 Task: Add The Mountain Valley Blackberry Sparkling Water to the cart.
Action: Mouse pressed left at (23, 107)
Screenshot: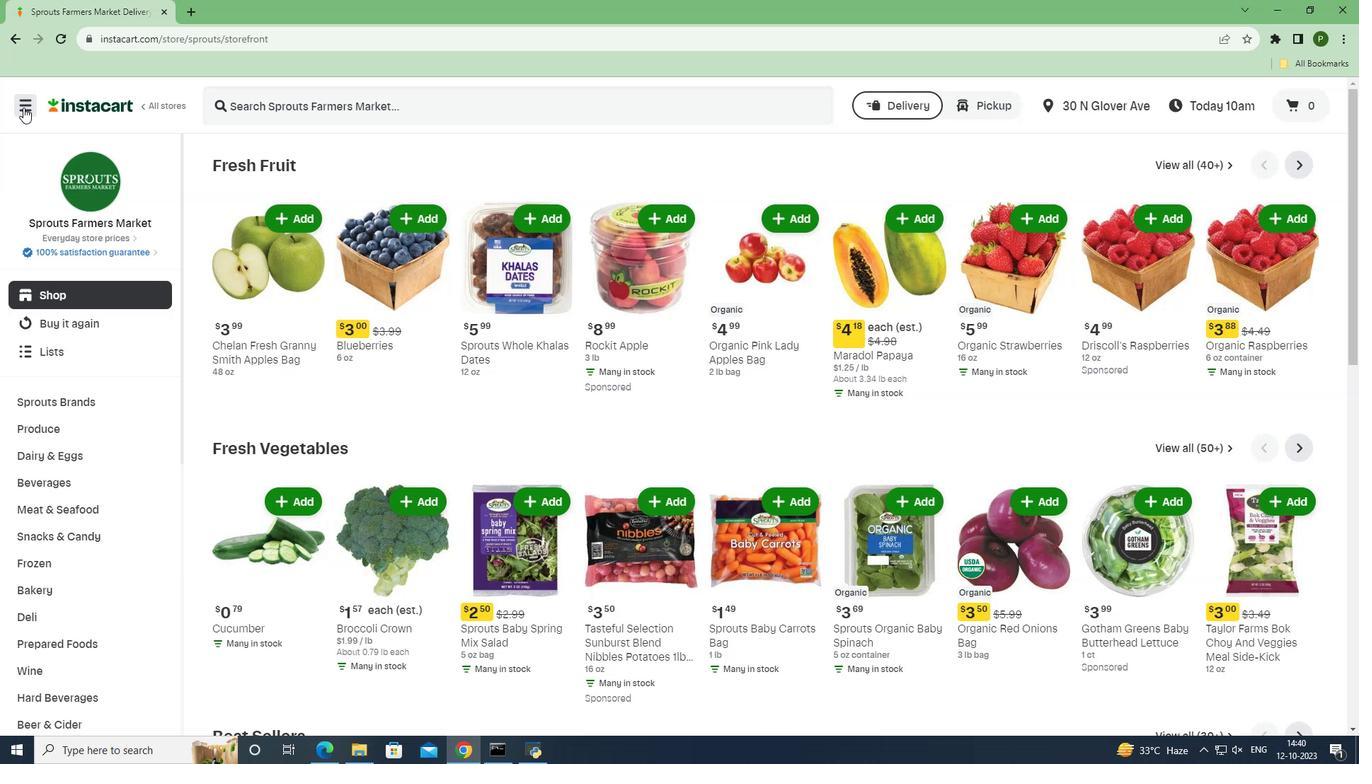
Action: Mouse moved to (57, 382)
Screenshot: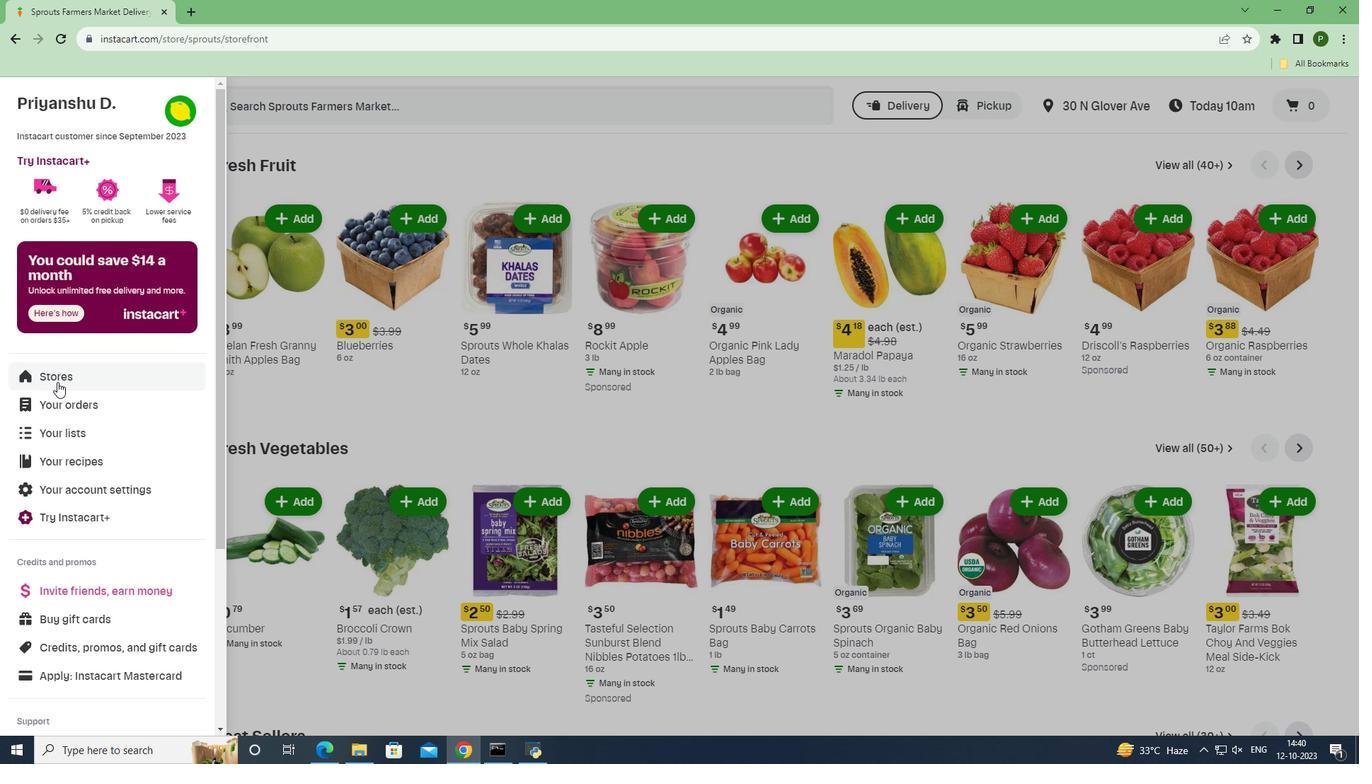 
Action: Mouse pressed left at (57, 382)
Screenshot: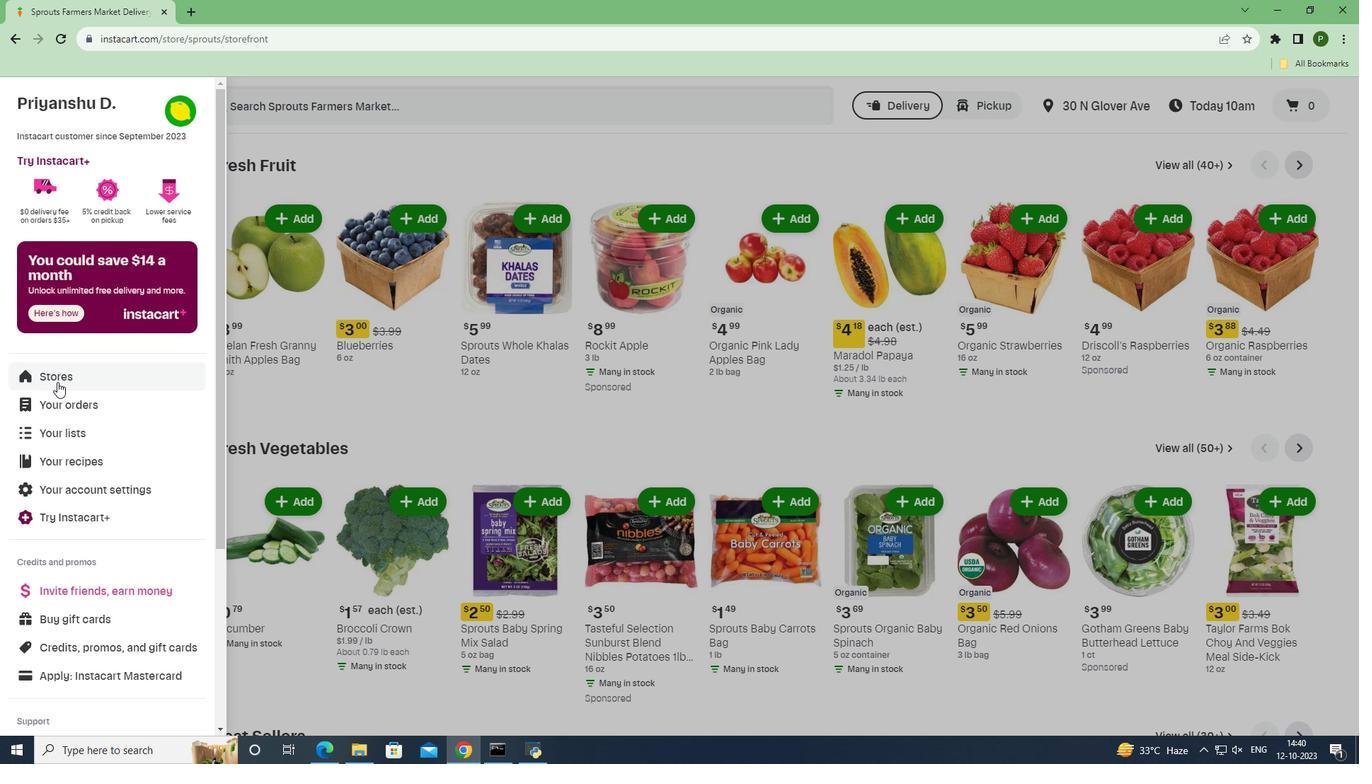 
Action: Mouse moved to (317, 158)
Screenshot: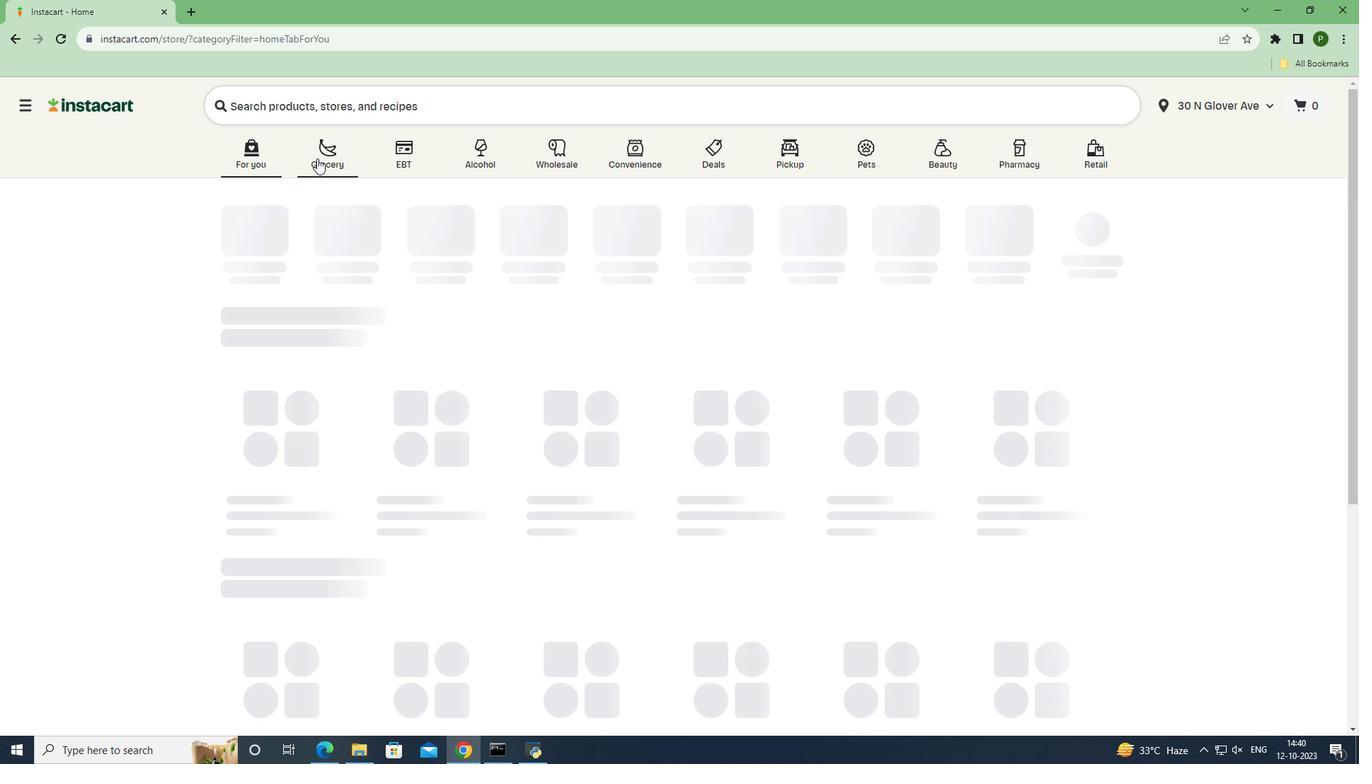 
Action: Mouse pressed left at (317, 158)
Screenshot: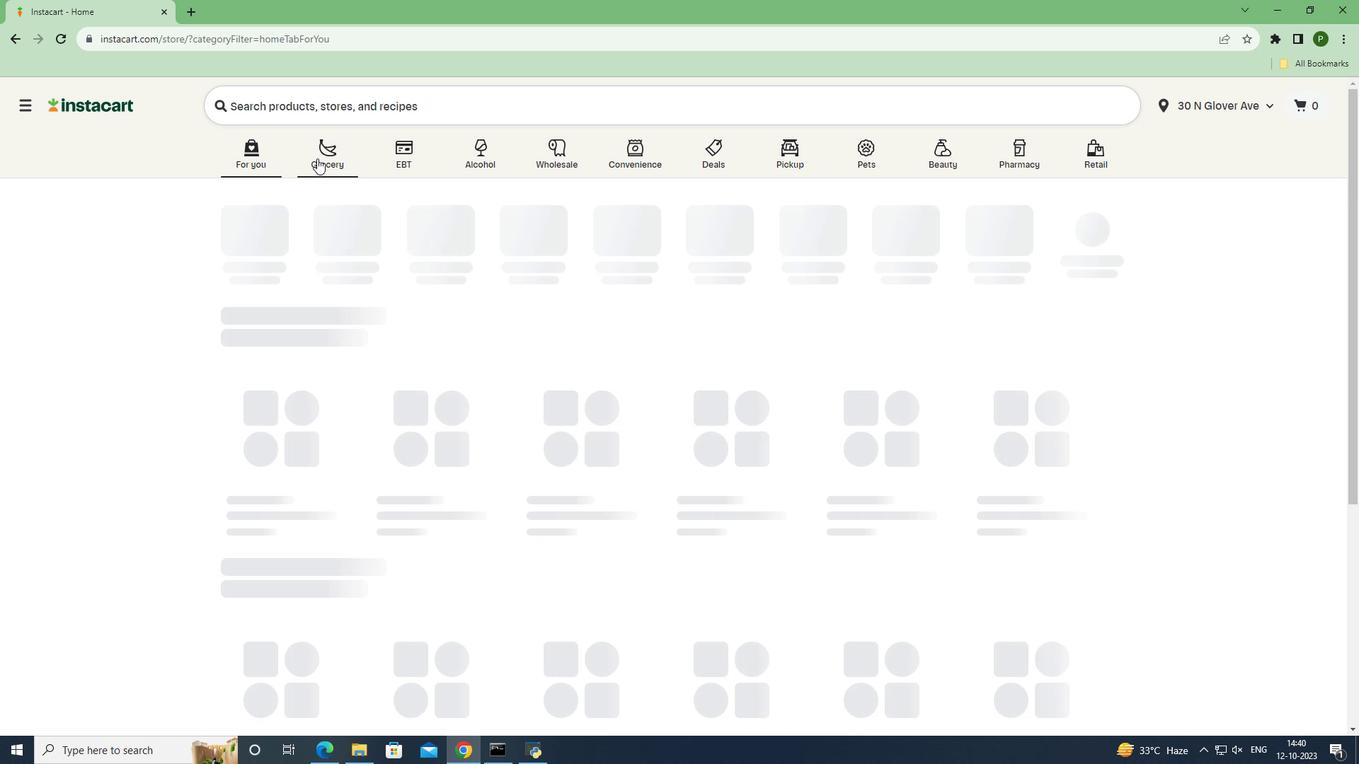 
Action: Mouse moved to (553, 317)
Screenshot: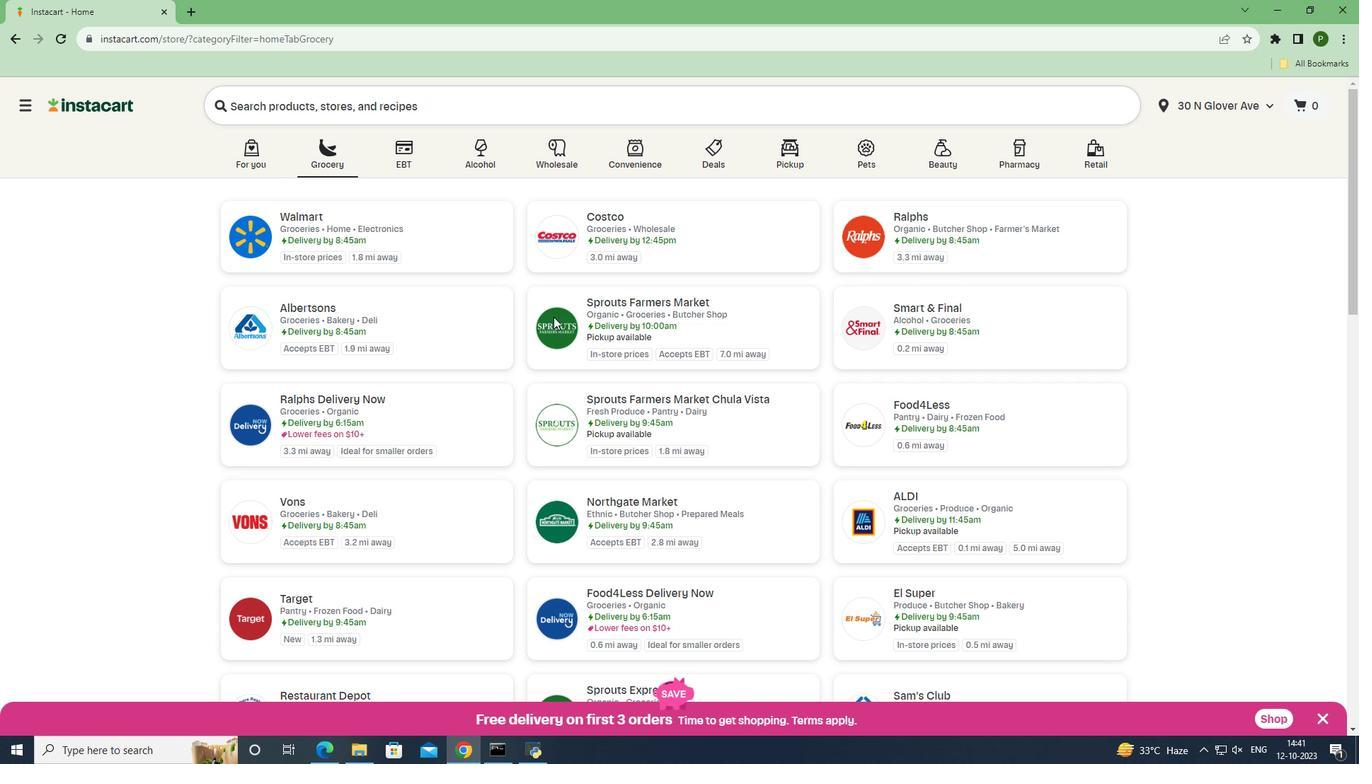 
Action: Mouse pressed left at (553, 317)
Screenshot: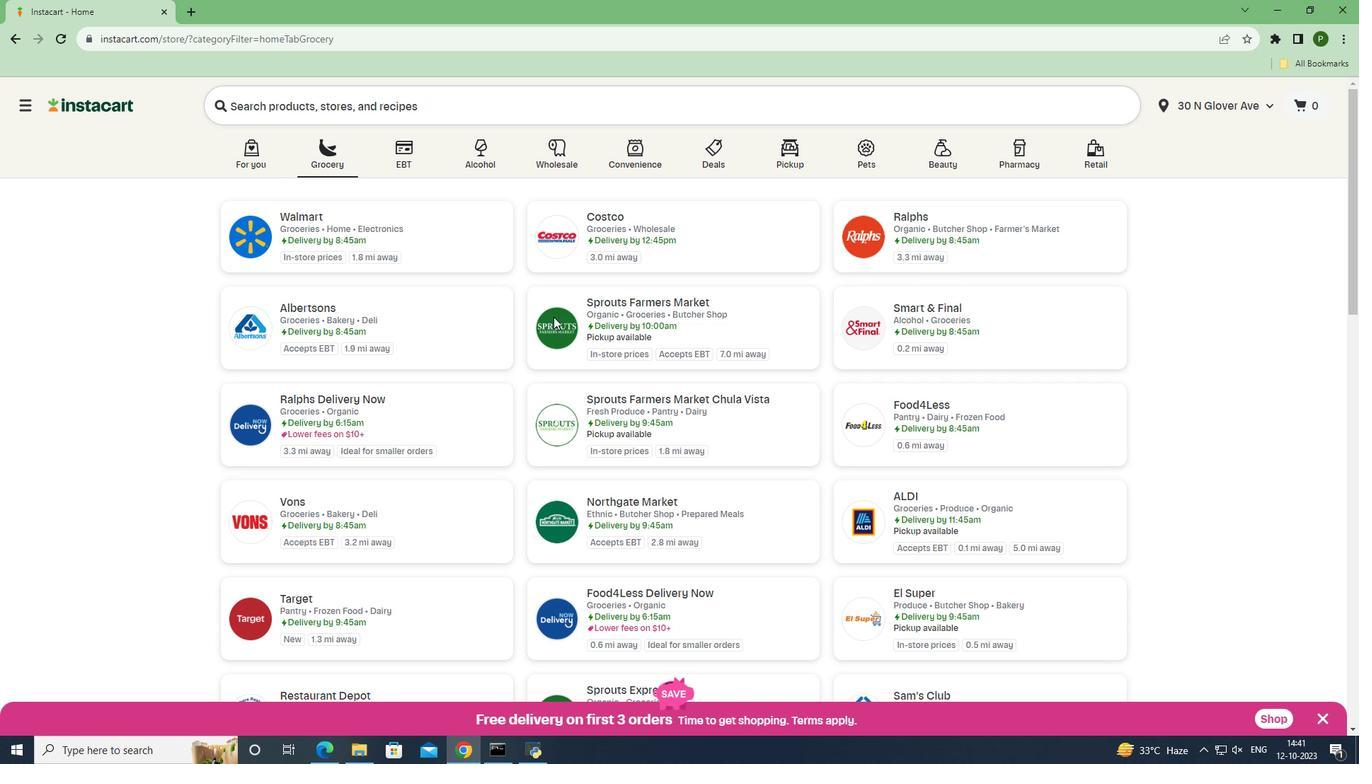 
Action: Mouse moved to (65, 485)
Screenshot: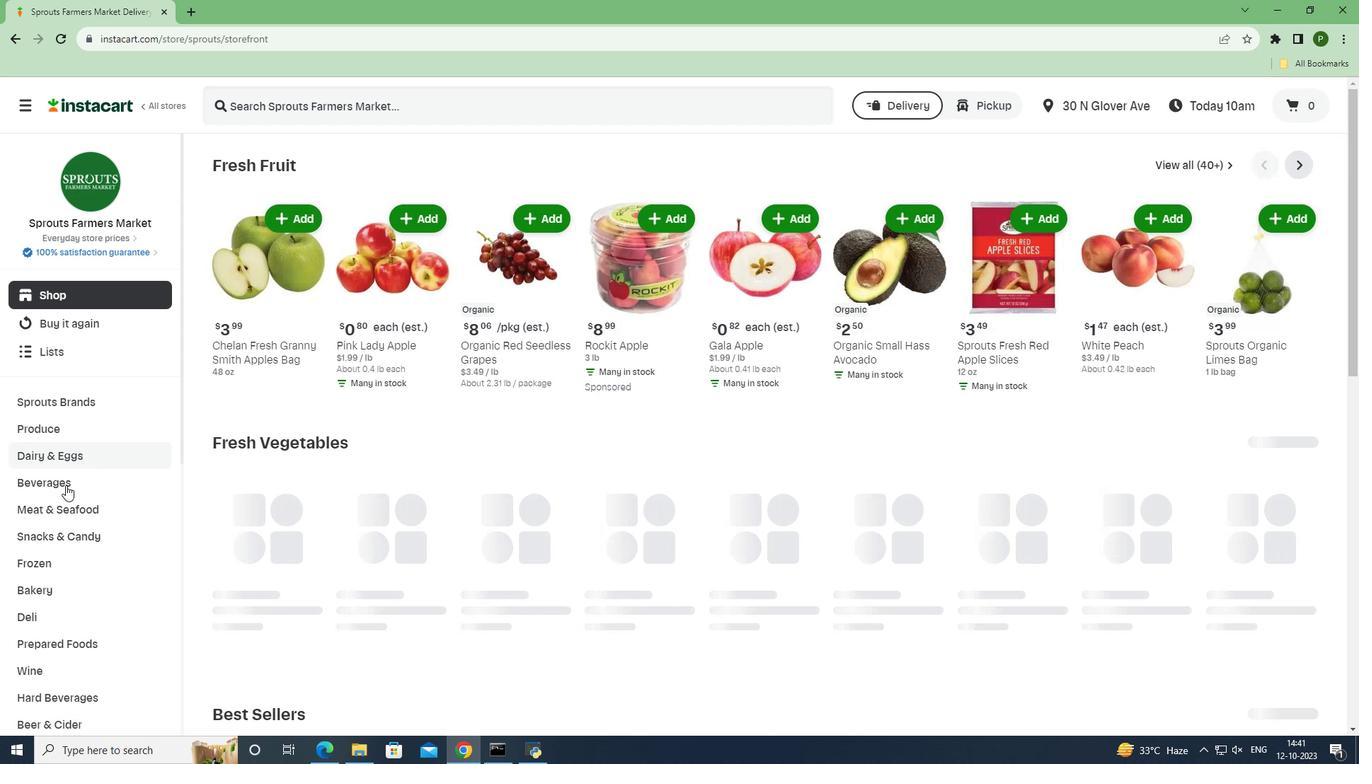 
Action: Mouse pressed left at (65, 485)
Screenshot: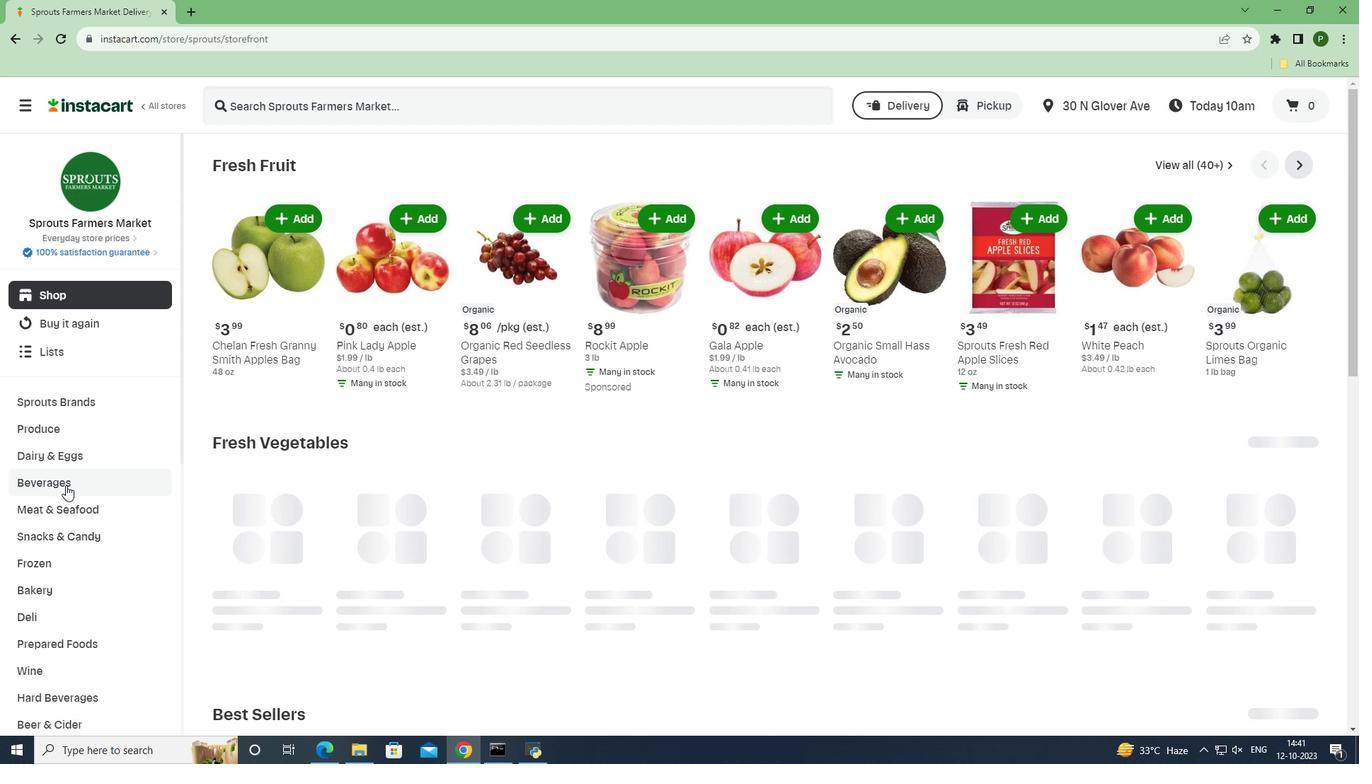 
Action: Mouse moved to (613, 201)
Screenshot: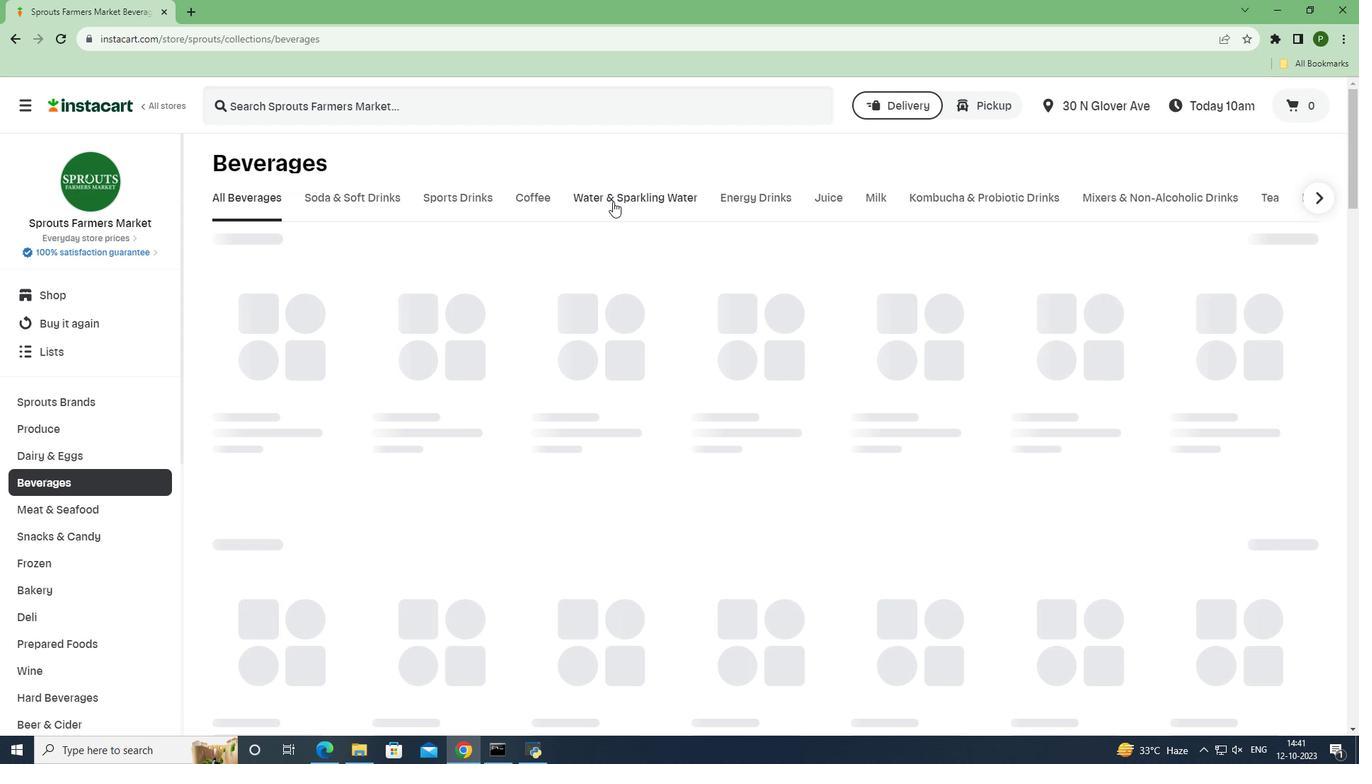 
Action: Mouse pressed left at (613, 201)
Screenshot: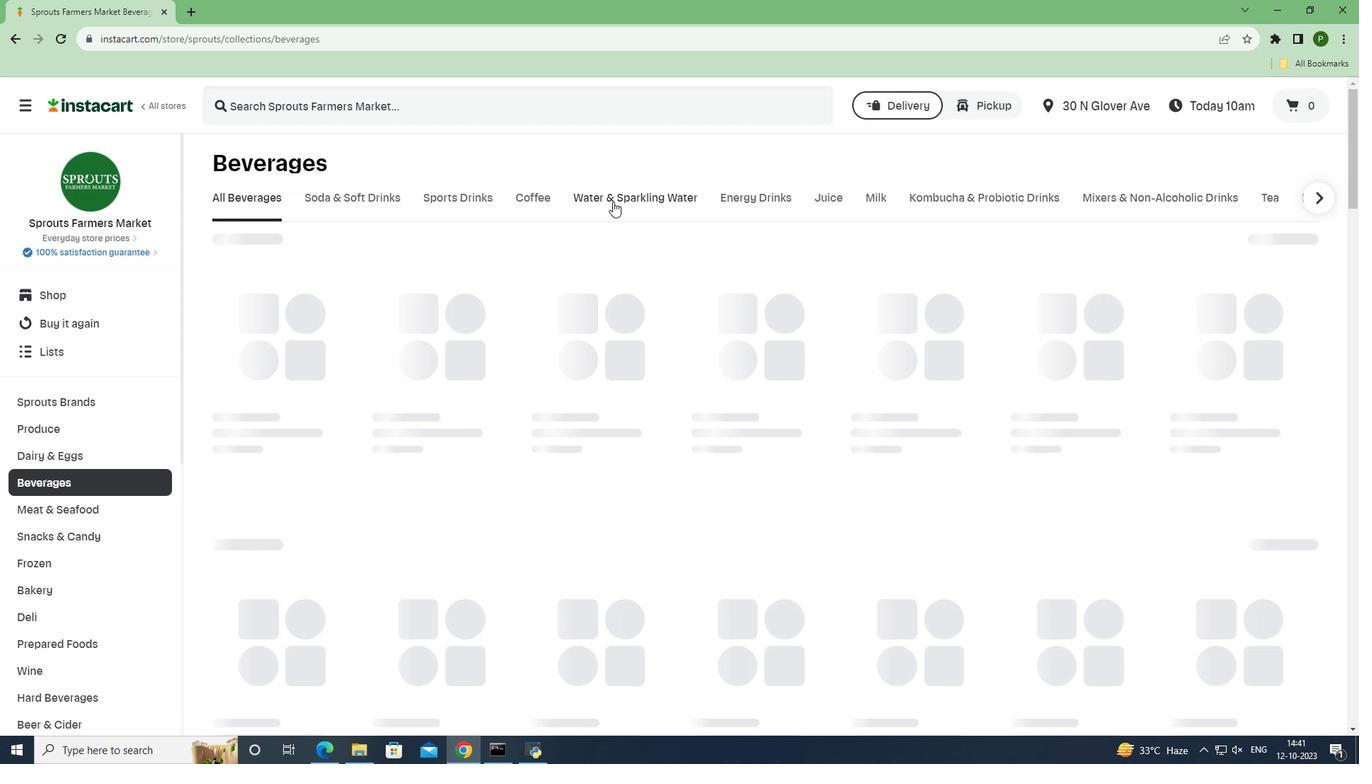 
Action: Mouse moved to (408, 103)
Screenshot: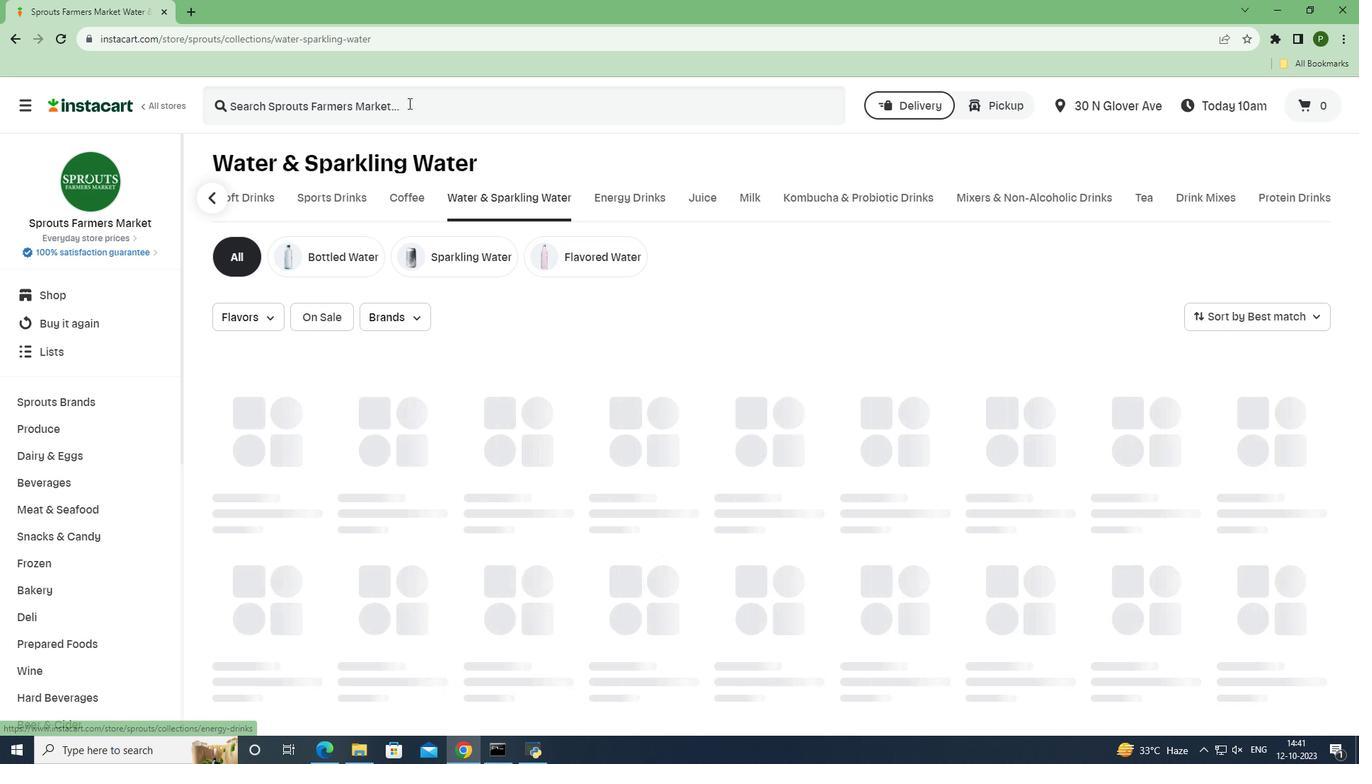 
Action: Mouse pressed left at (408, 103)
Screenshot: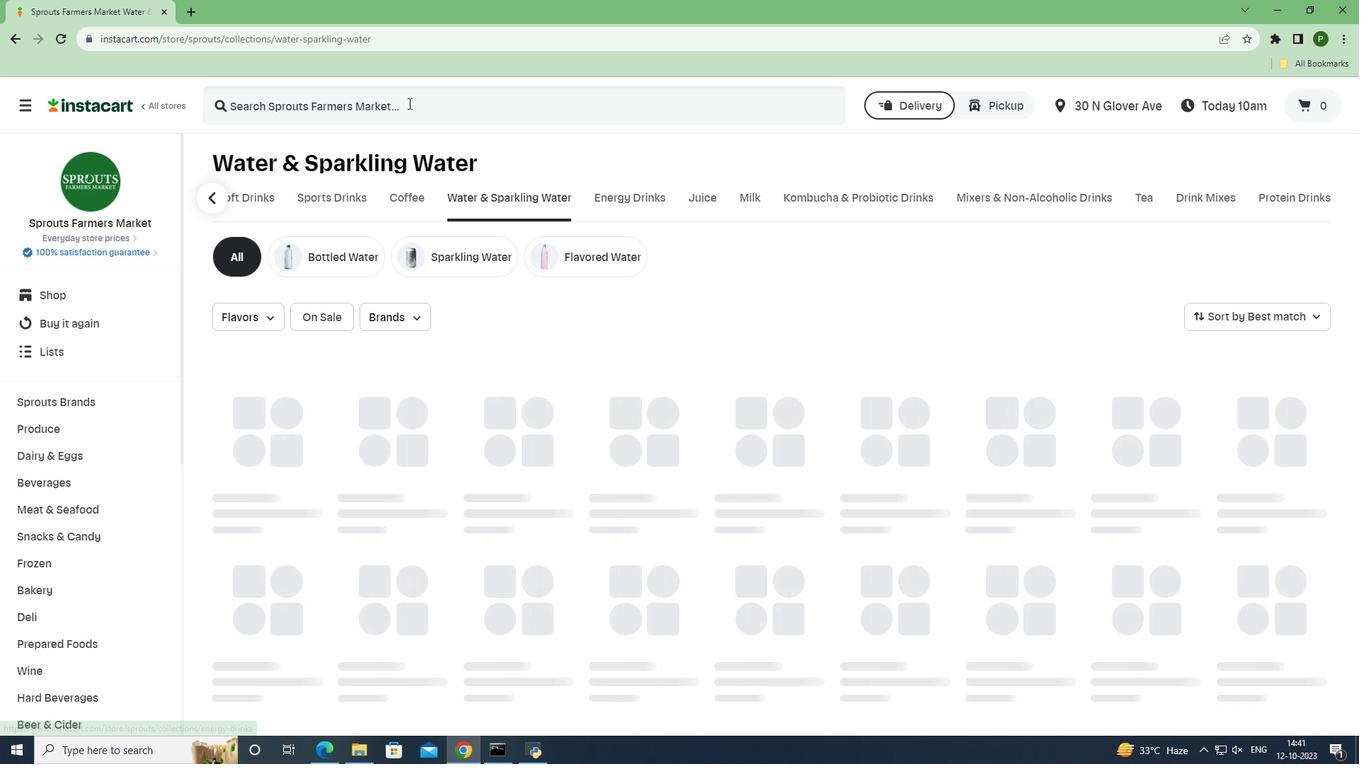 
Action: Key pressed <Key.caps_lock>T<Key.caps_lock>he<Key.space><Key.caps_lock>M<Key.caps_lock>ountain<Key.space><Key.caps_lock>V<Key.caps_lock>alley<Key.space><Key.caps_lock>B<Key.caps_lock>lackberry<Key.space><Key.caps_lock>S<Key.caps_lock>parkling<Key.space><Key.caps_lock>W<Key.caps_lock>ater<Key.space><Key.enter>
Screenshot: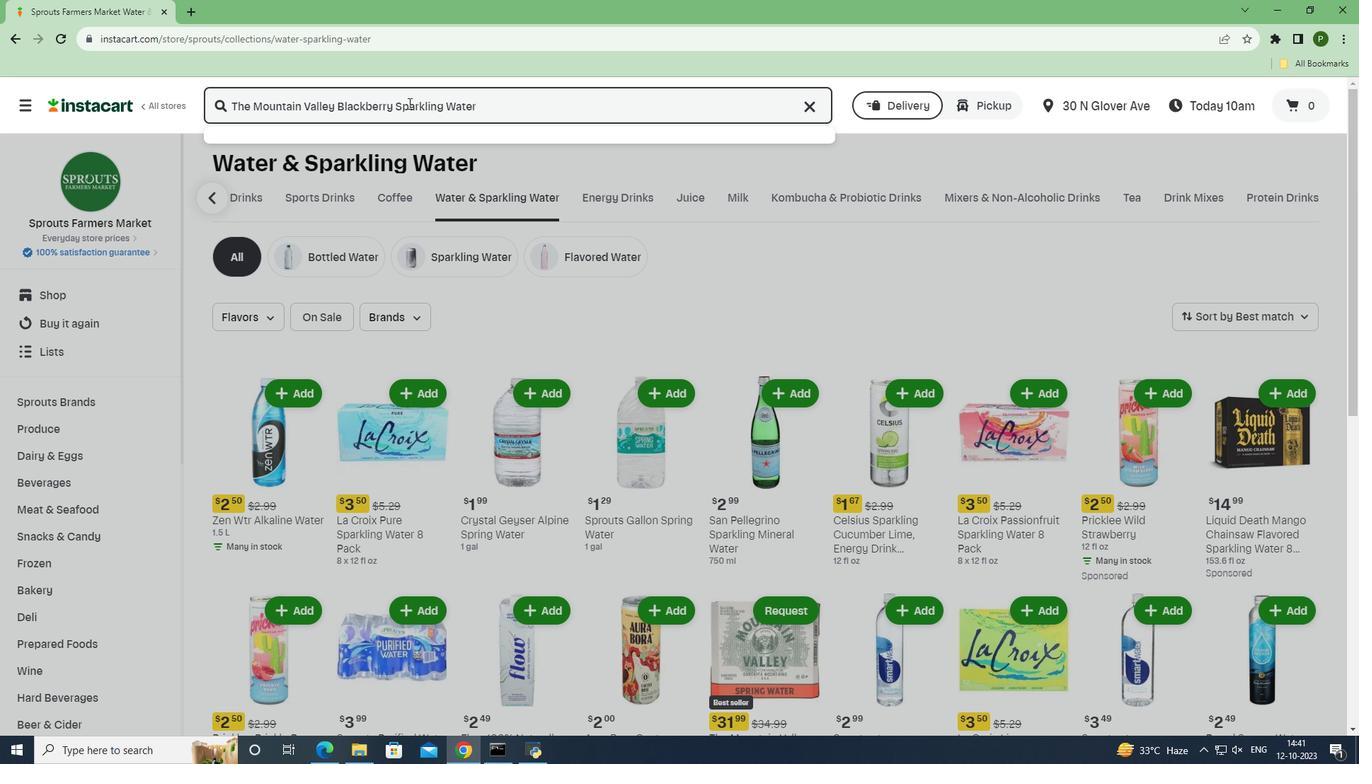 
Action: Mouse moved to (825, 253)
Screenshot: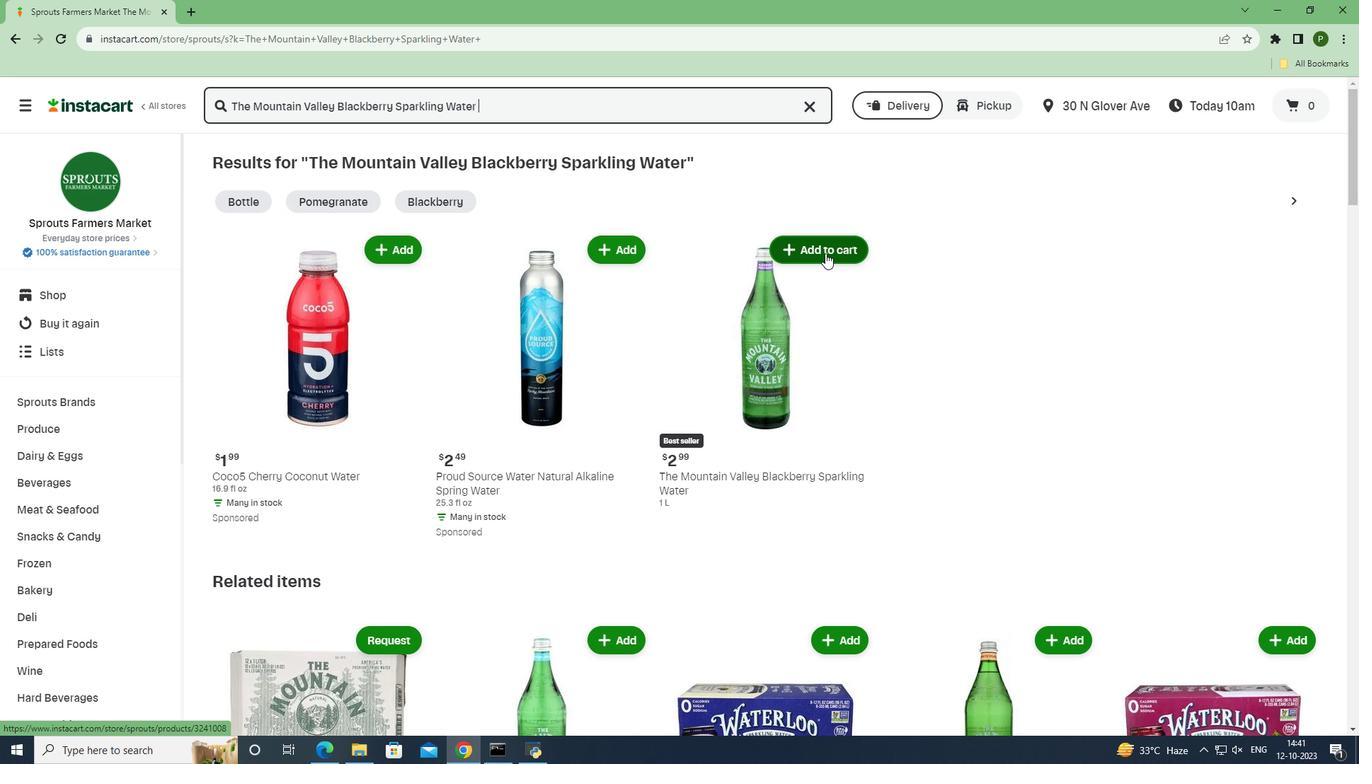 
Action: Mouse pressed left at (825, 253)
Screenshot: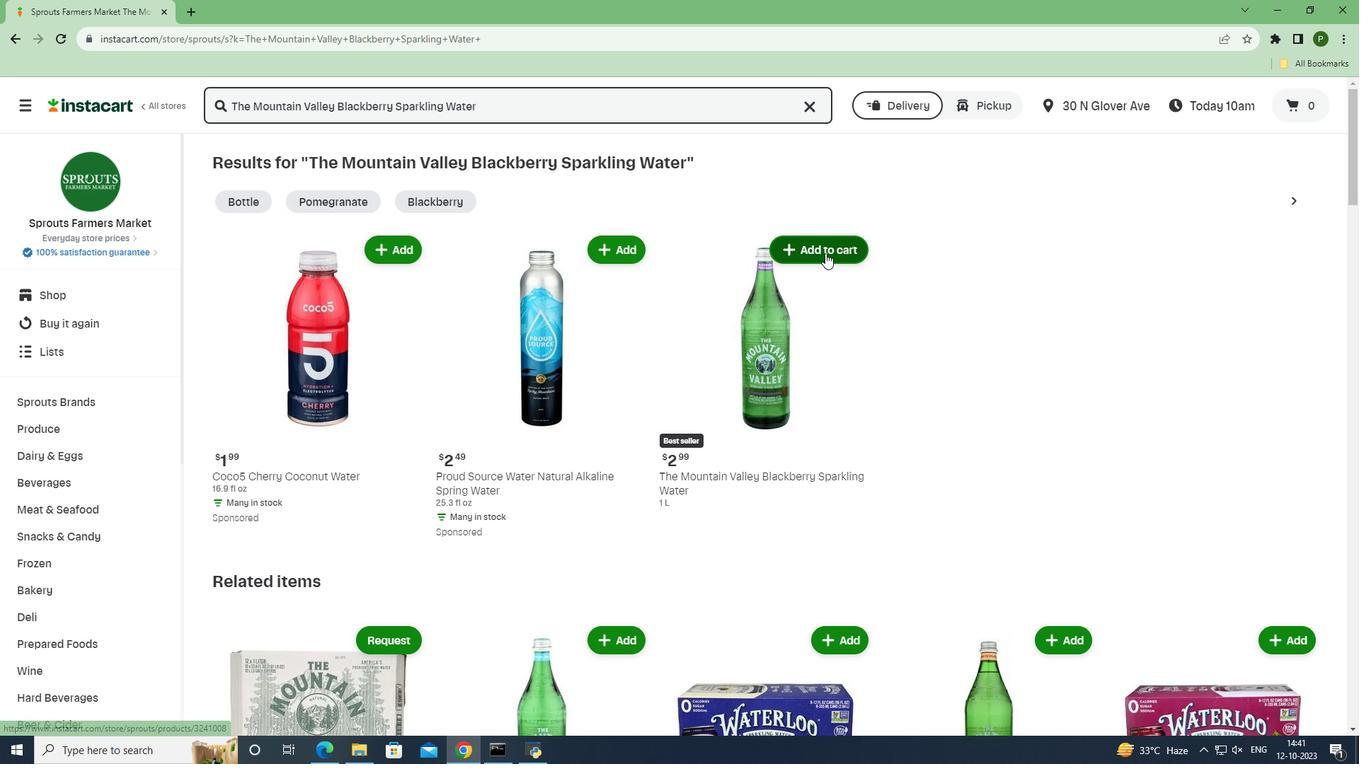 
Action: Mouse moved to (884, 341)
Screenshot: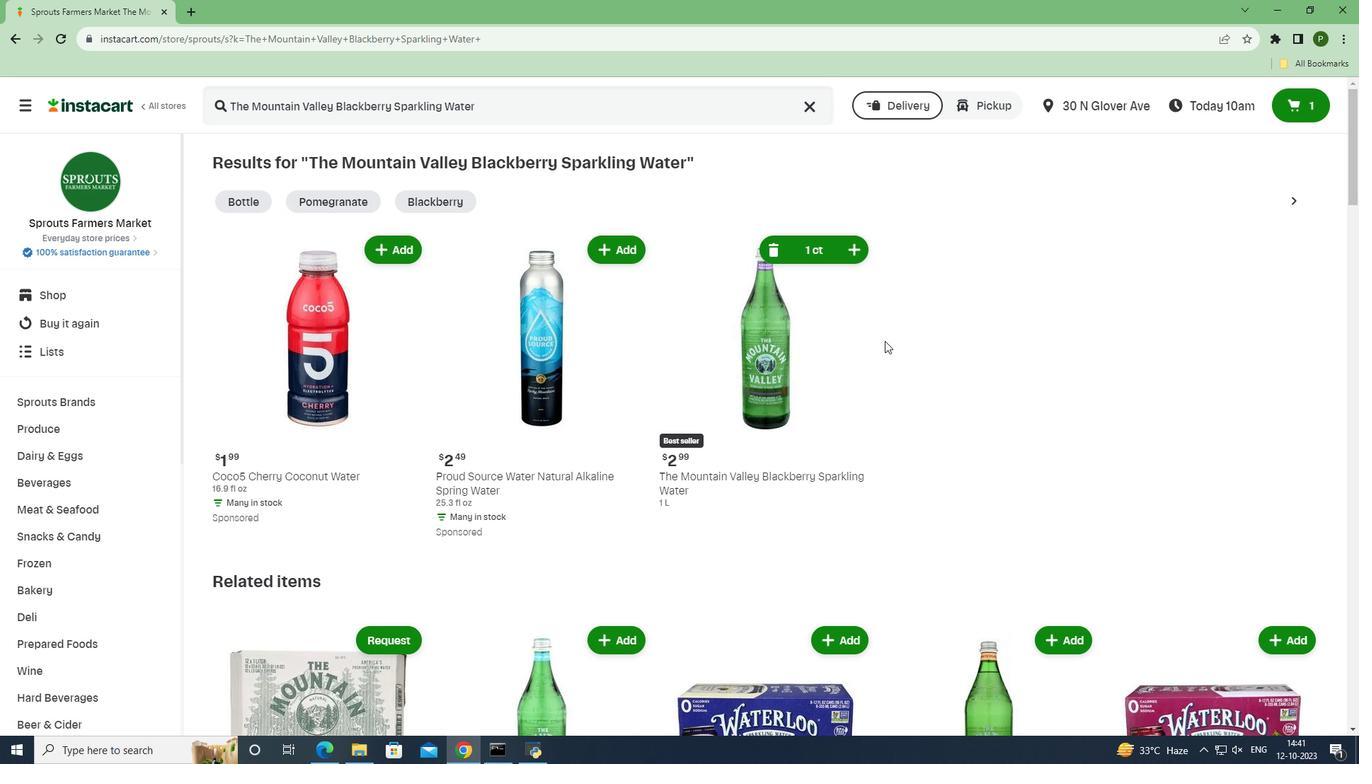 
